 Task: Send an email with the signature Gage Hill with the subject 'Request for a survey' and the message 'I am writing to confirm the details of the conference call.' from softage.1@softage.net to softage.9@softage.net and softage.10@softage.net with CC to softage.2@softage.net
Action: Key pressed n
Screenshot: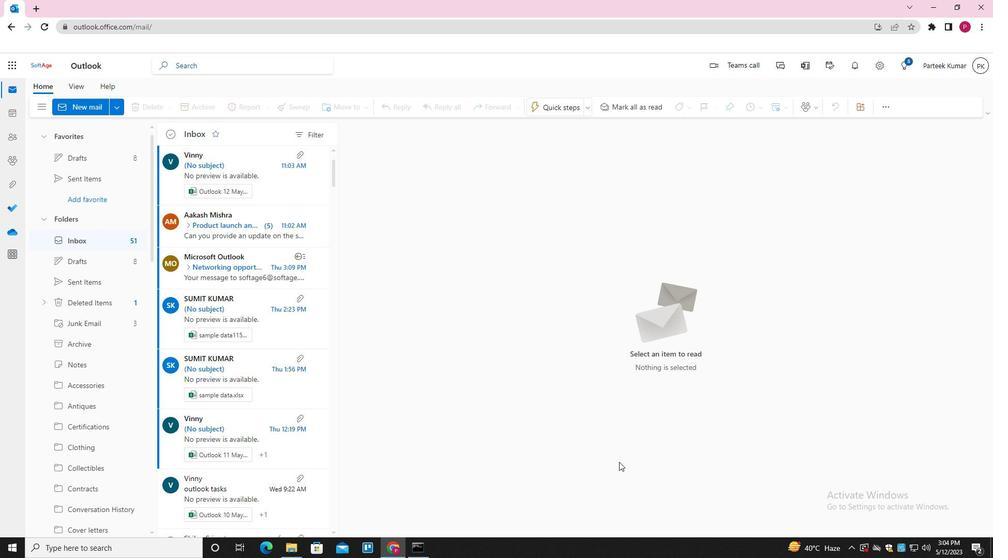 
Action: Mouse moved to (695, 107)
Screenshot: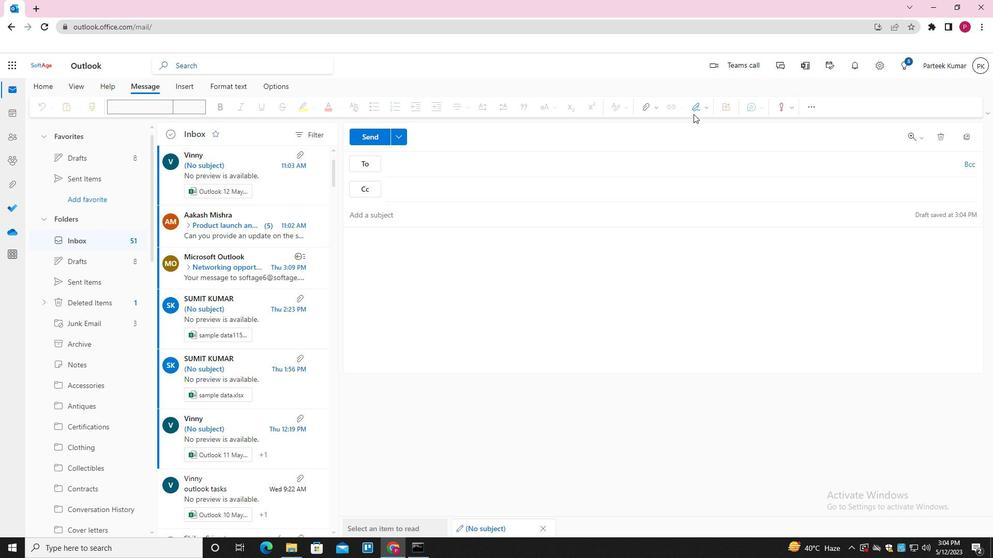 
Action: Mouse pressed left at (695, 107)
Screenshot: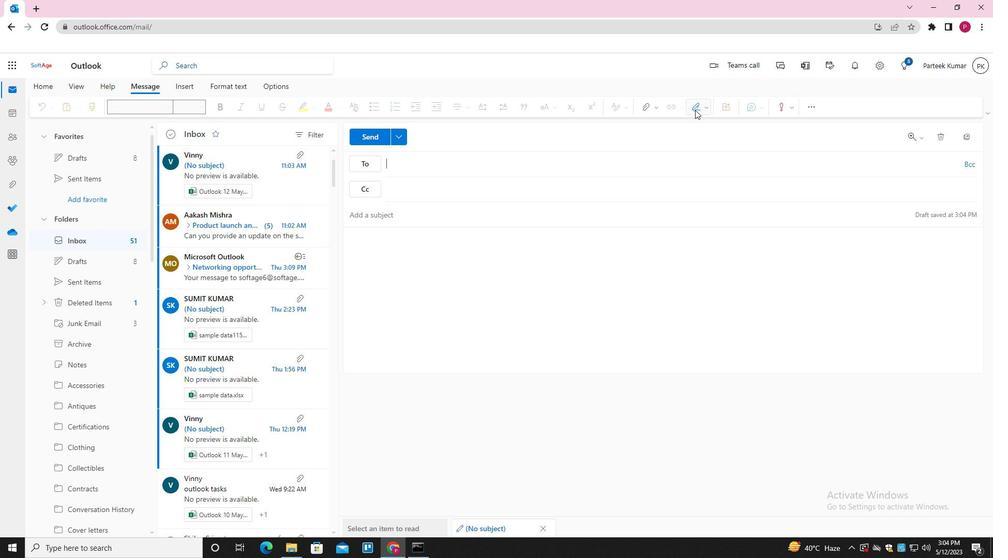
Action: Mouse moved to (686, 149)
Screenshot: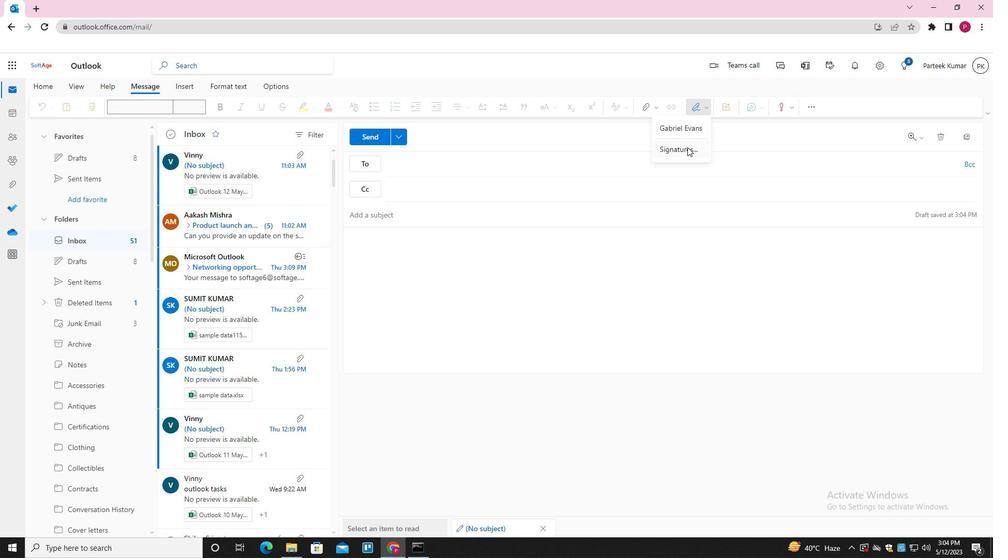 
Action: Mouse pressed left at (686, 149)
Screenshot: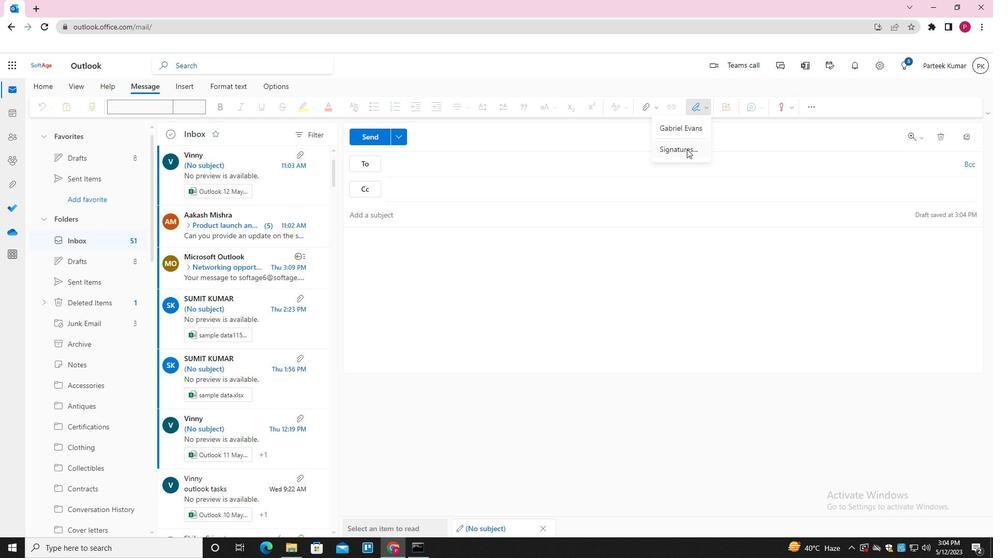 
Action: Mouse moved to (695, 189)
Screenshot: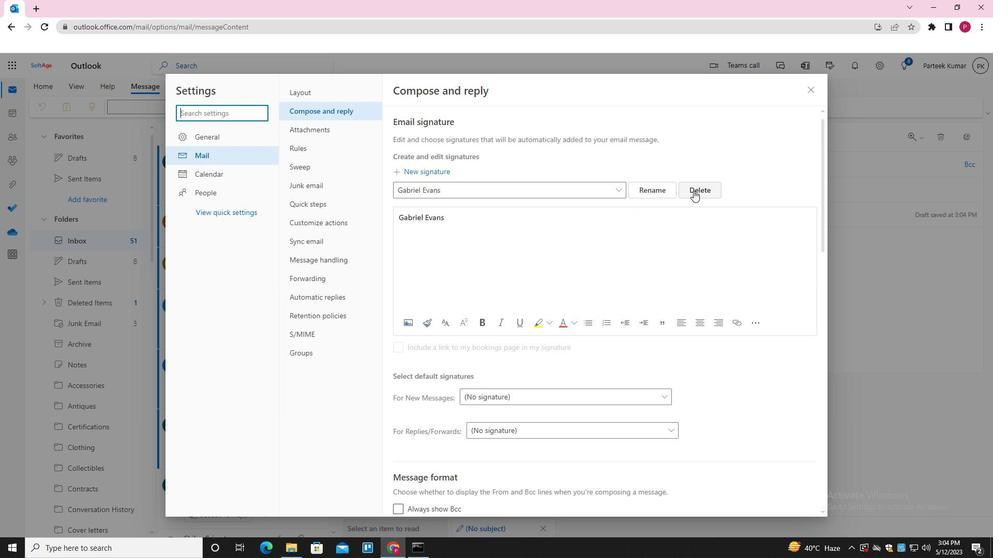 
Action: Mouse pressed left at (695, 189)
Screenshot: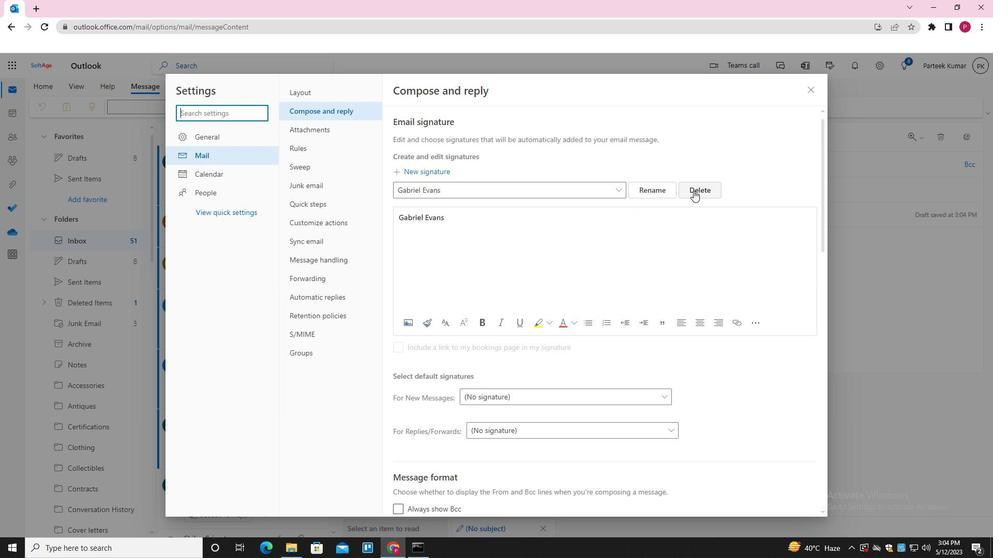 
Action: Mouse moved to (564, 192)
Screenshot: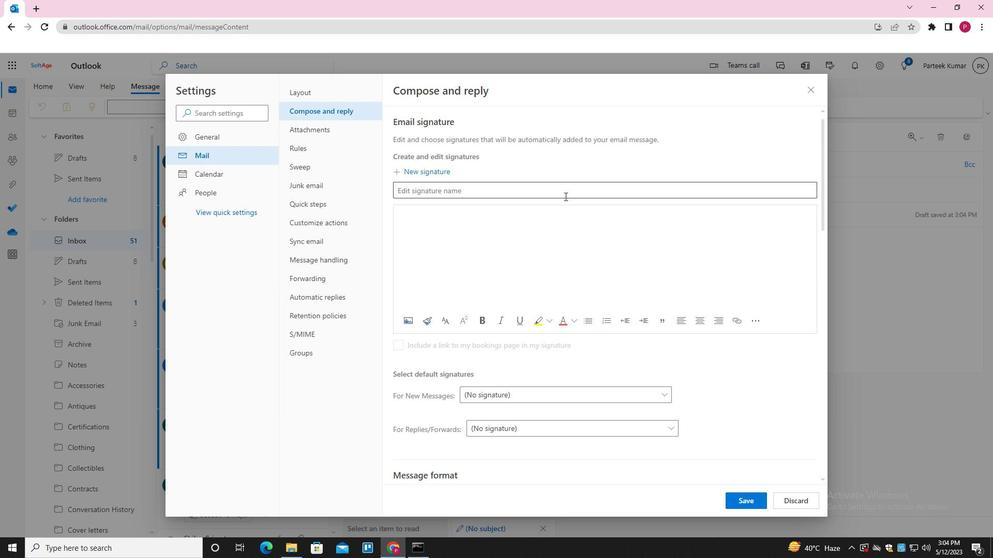 
Action: Mouse pressed left at (564, 192)
Screenshot: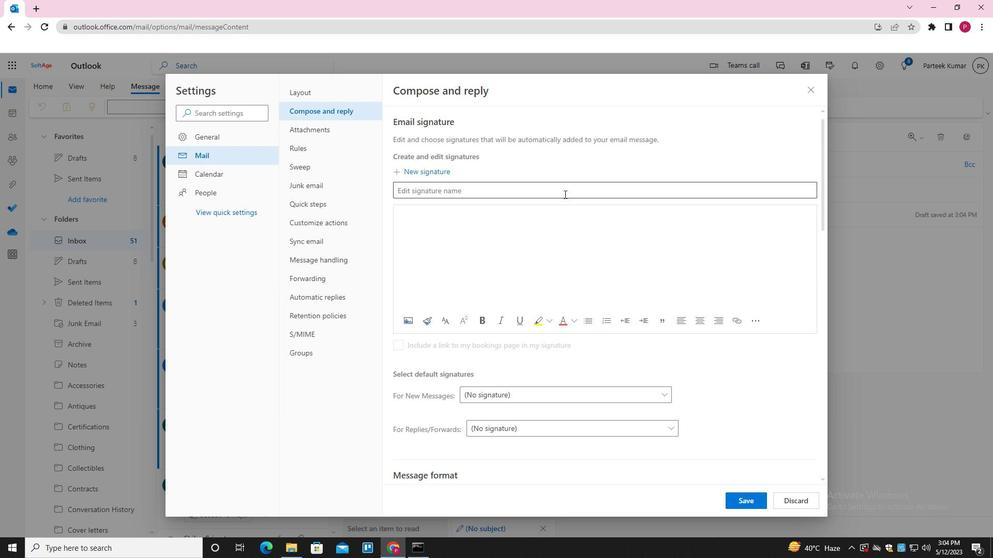 
Action: Key pressed <Key.shift>GAGE<Key.space><Key.shift_r>G<Key.backspace><Key.shift_r>J<Key.backspace>HILL<Key.tab><Key.shift>GAGE<Key.space><Key.shift_r><Key.shift_r><Key.shift_r><Key.shift_r><Key.shift_r><Key.shift_r><Key.shift_r><Key.shift_r>HILL
Screenshot: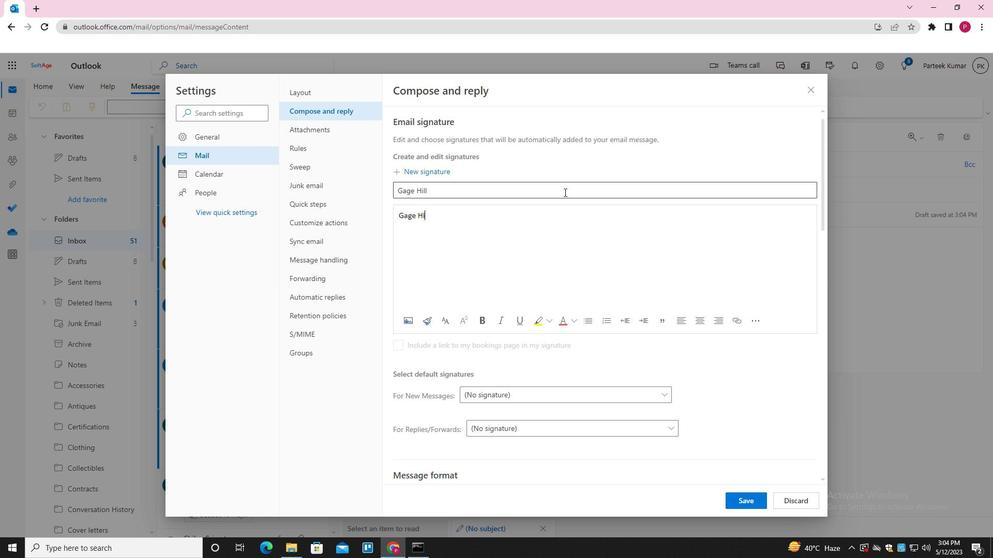 
Action: Mouse moved to (754, 495)
Screenshot: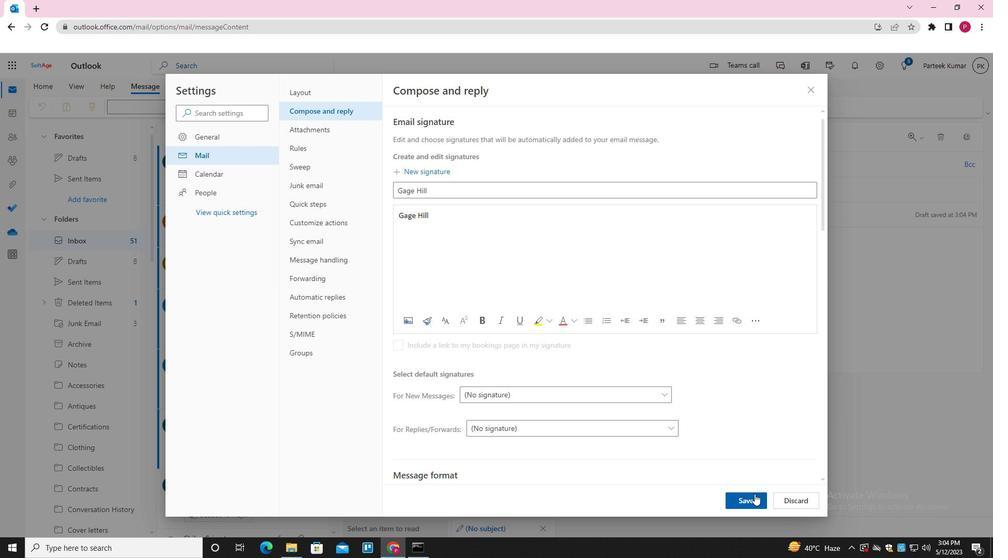 
Action: Mouse pressed left at (754, 495)
Screenshot: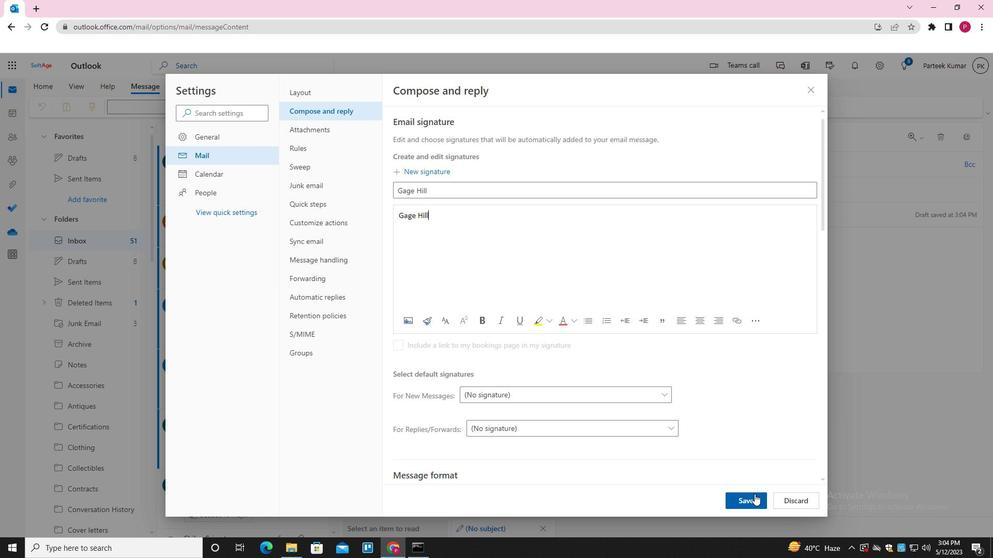 
Action: Mouse moved to (808, 92)
Screenshot: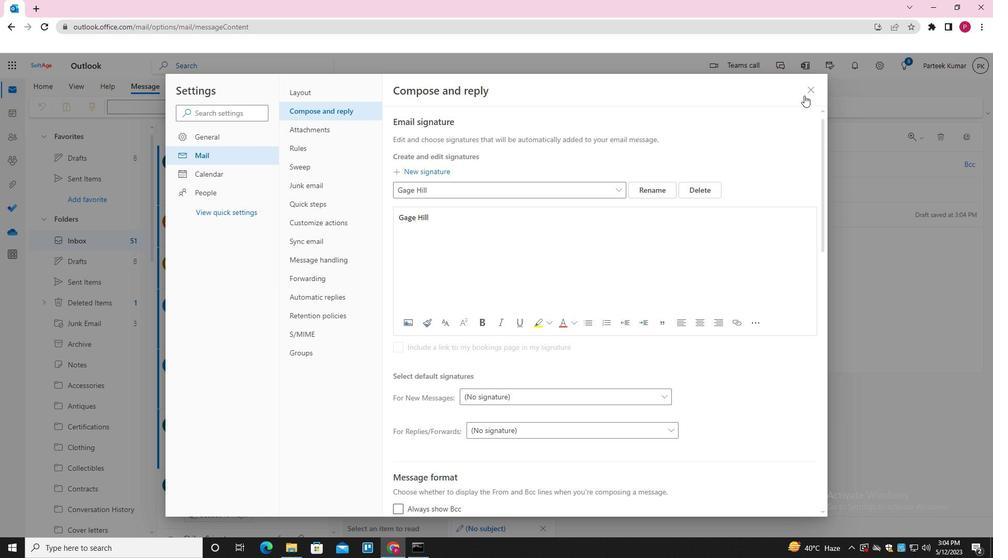
Action: Mouse pressed left at (808, 92)
Screenshot: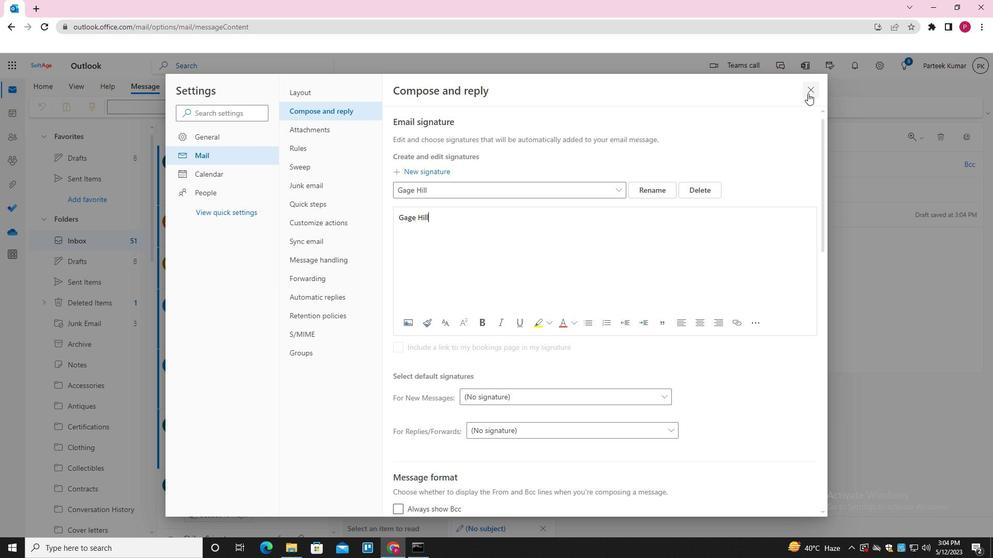 
Action: Mouse moved to (695, 107)
Screenshot: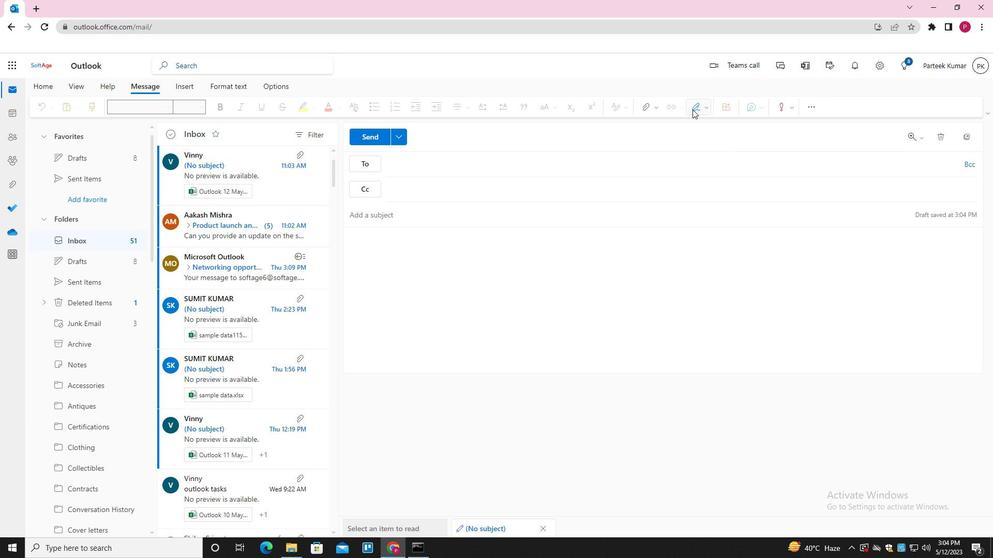 
Action: Mouse pressed left at (695, 107)
Screenshot: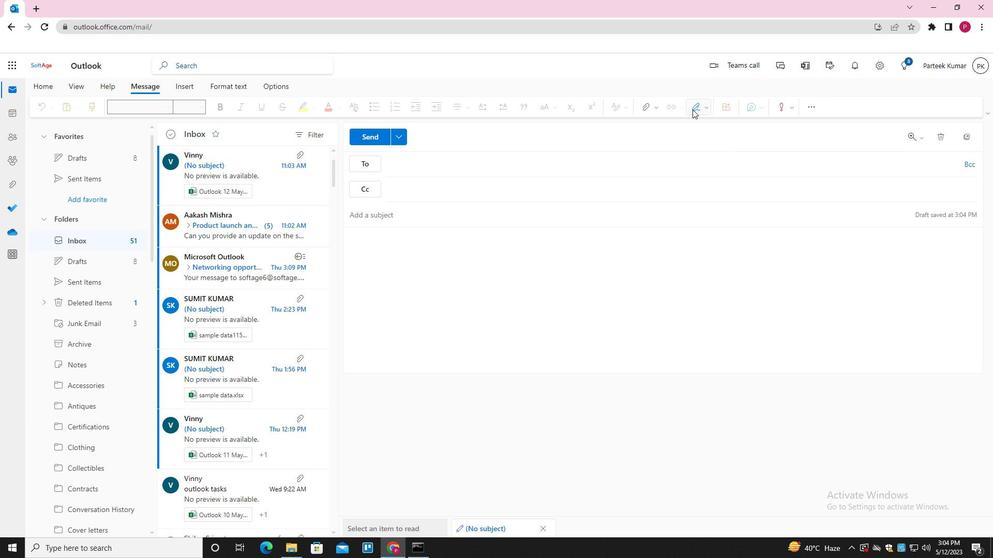 
Action: Mouse moved to (689, 128)
Screenshot: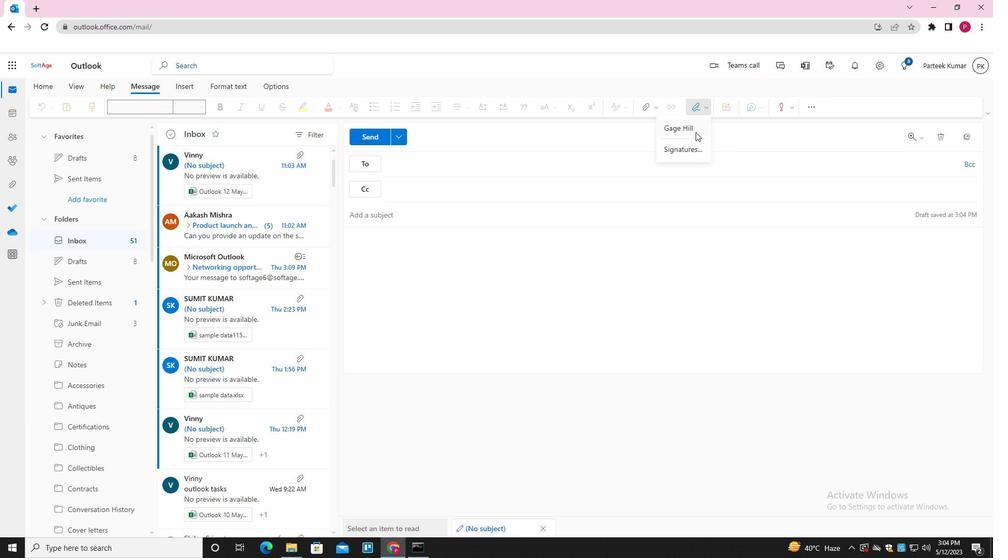 
Action: Mouse pressed left at (689, 128)
Screenshot: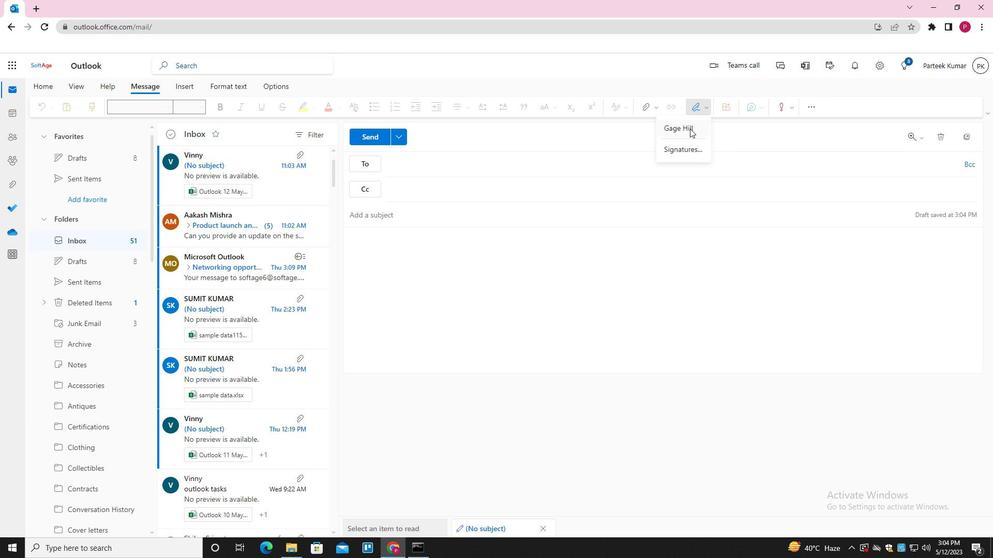 
Action: Mouse moved to (457, 216)
Screenshot: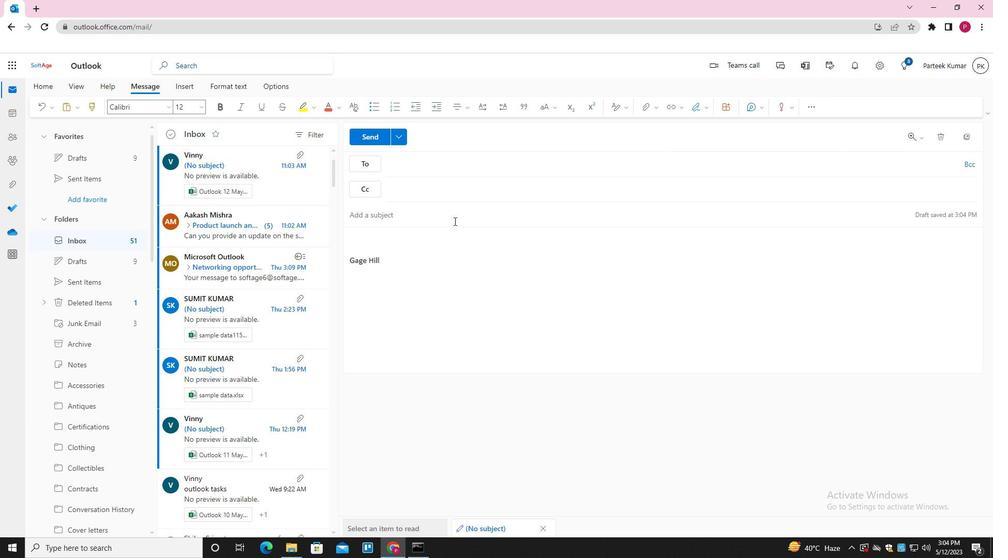 
Action: Mouse pressed left at (457, 216)
Screenshot: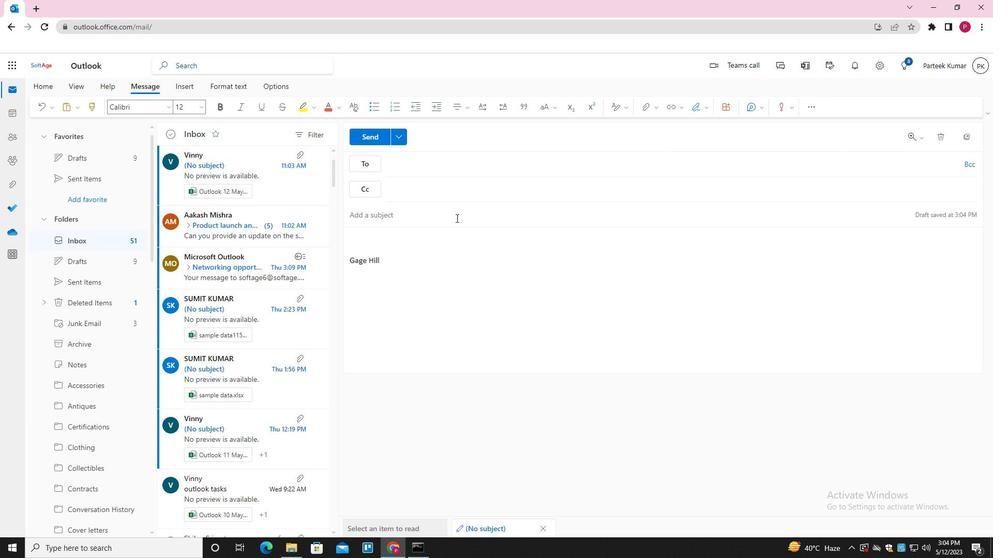 
Action: Mouse moved to (420, 210)
Screenshot: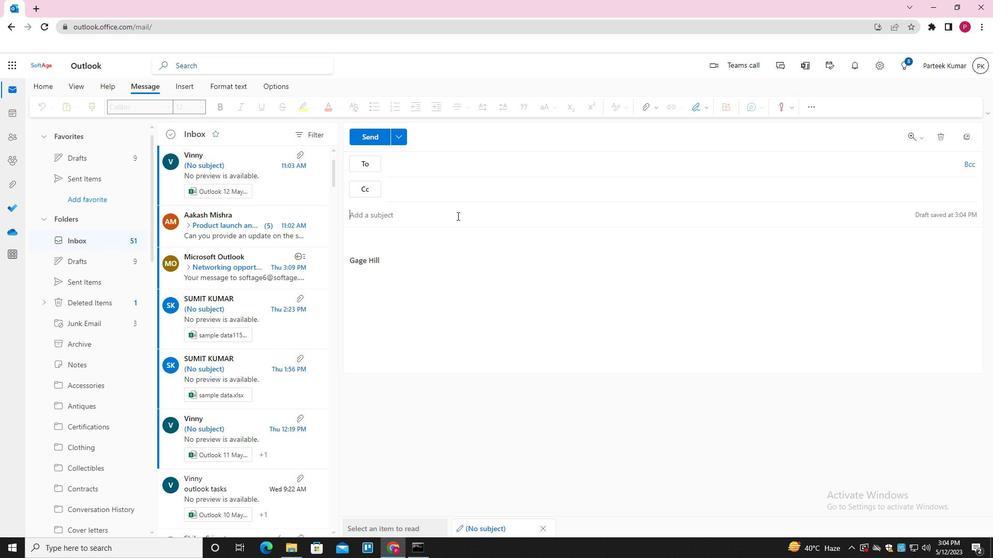 
Action: Key pressed <Key.shift>REQUEST<Key.space>FOR<Key.space>SURVEY<Key.space>
Screenshot: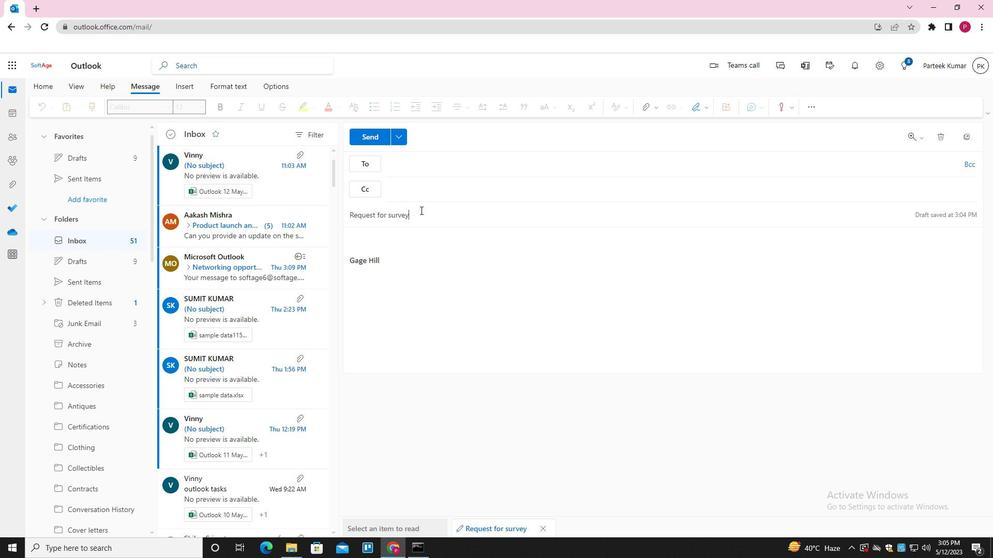 
Action: Mouse moved to (406, 215)
Screenshot: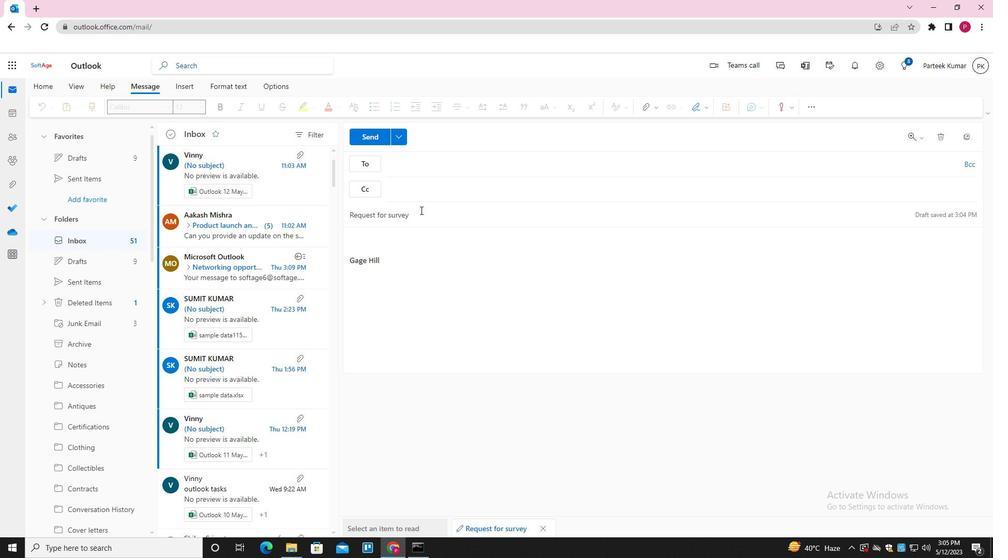 
Action: Key pressed <Key.tab><Key.shift_r>I<Key.space>AM<Key.space>WRITING<Key.space>TO<Key.space>CONFIRM<Key.space>THE<Key.space>DETAILD<Key.backspace>S<Key.space>OF<Key.space>THE<Key.space>CONFERENCE<Key.space>CALL<Key.space>
Screenshot: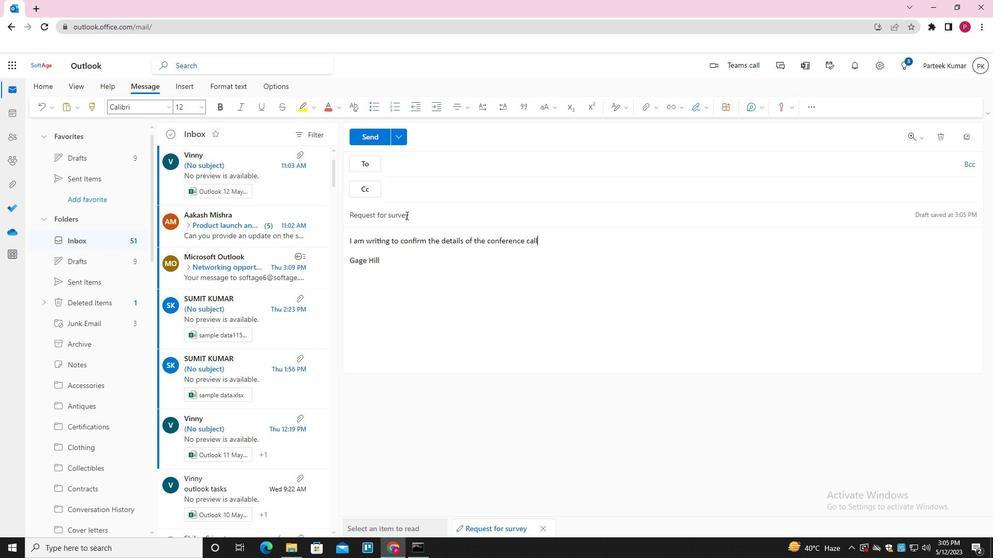 
Action: Mouse moved to (446, 163)
Screenshot: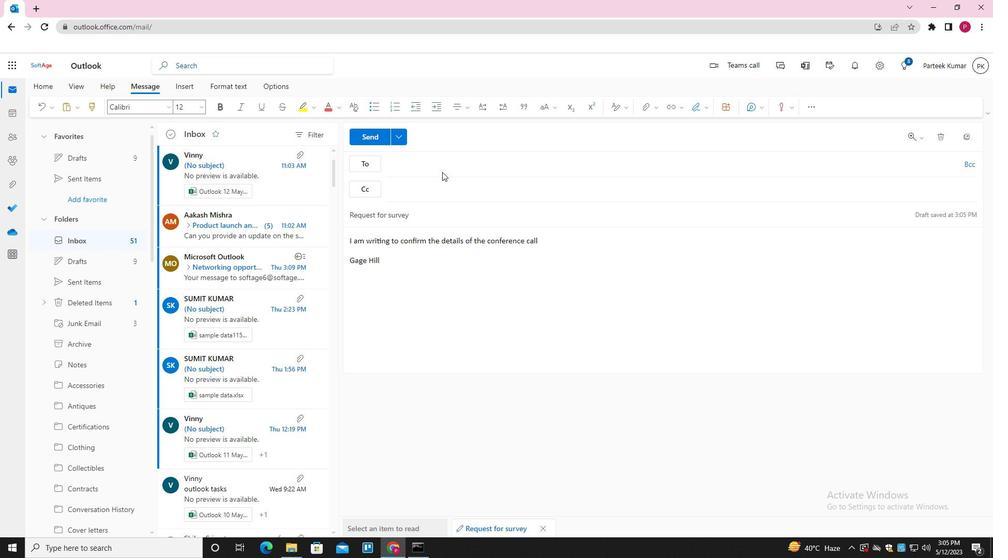 
Action: Mouse pressed left at (446, 163)
Screenshot: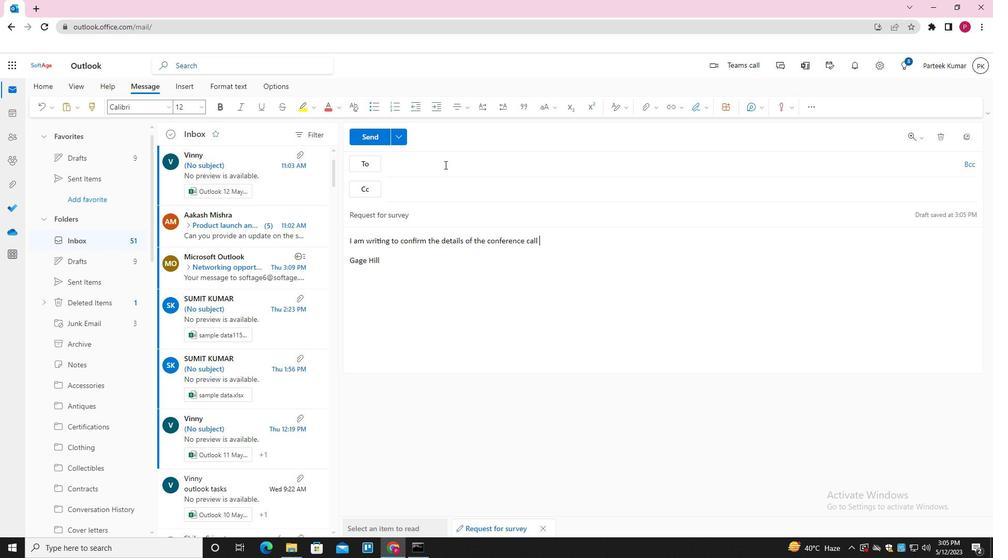 
Action: Key pressed <Key.shift>SOFTAGE.9<Key.shift>@SOFTAGE.NET<Key.enter>SOFTAGE.10<Key.shift>@SOFTAGE.NET<Key.enter><Key.tab>SOFTAGE.2<Key.shift>@SOFTAGE.NET<Key.enter>
Screenshot: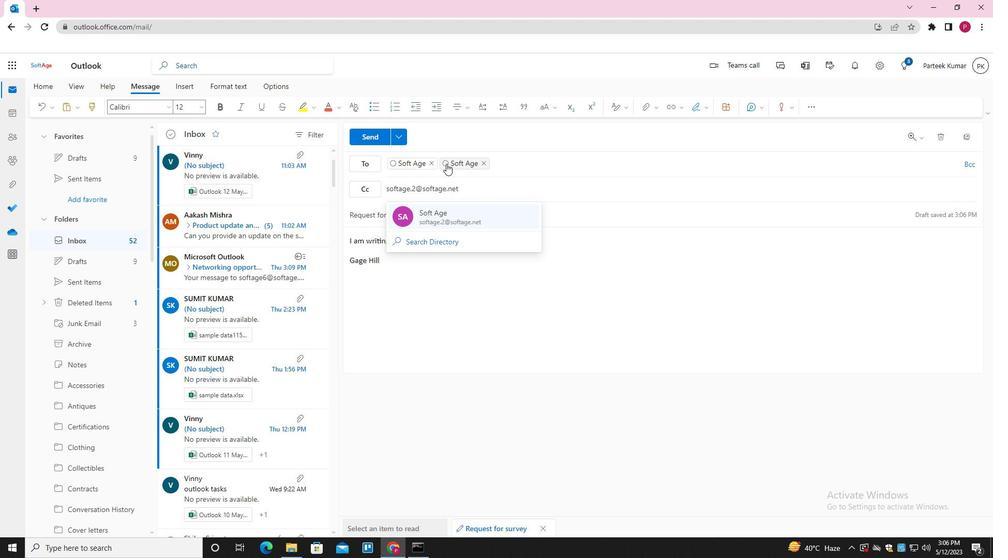 
Action: Mouse moved to (367, 136)
Screenshot: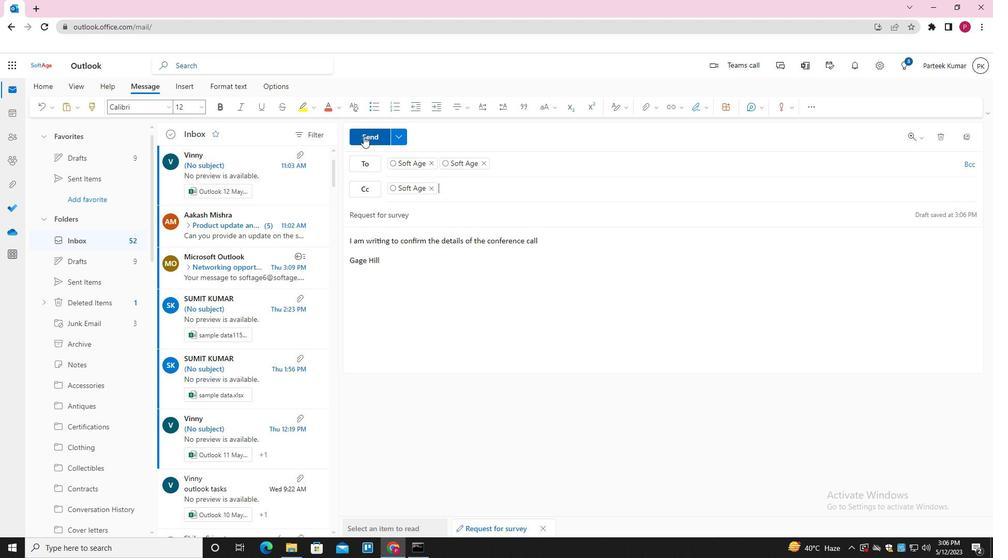 
Action: Mouse pressed left at (367, 136)
Screenshot: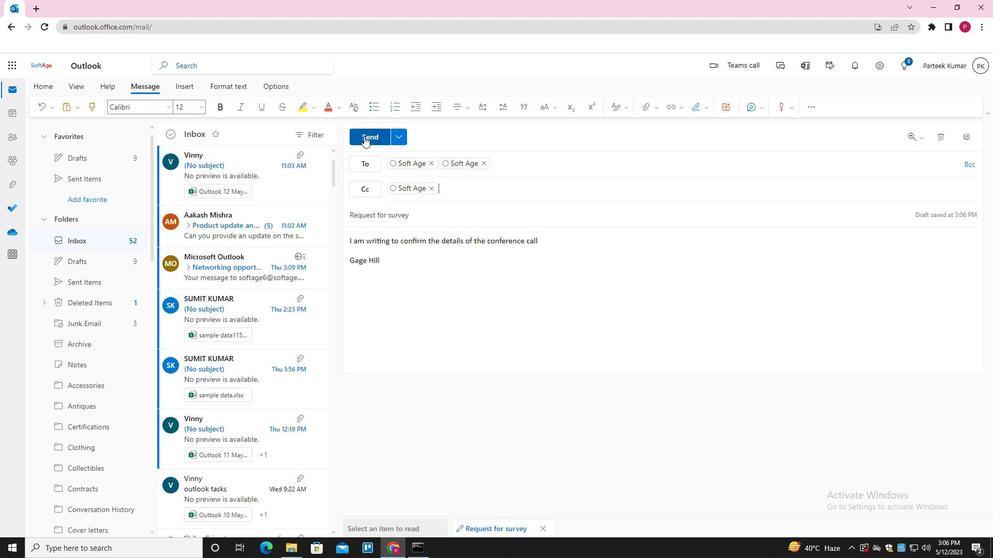 
Action: Mouse moved to (482, 212)
Screenshot: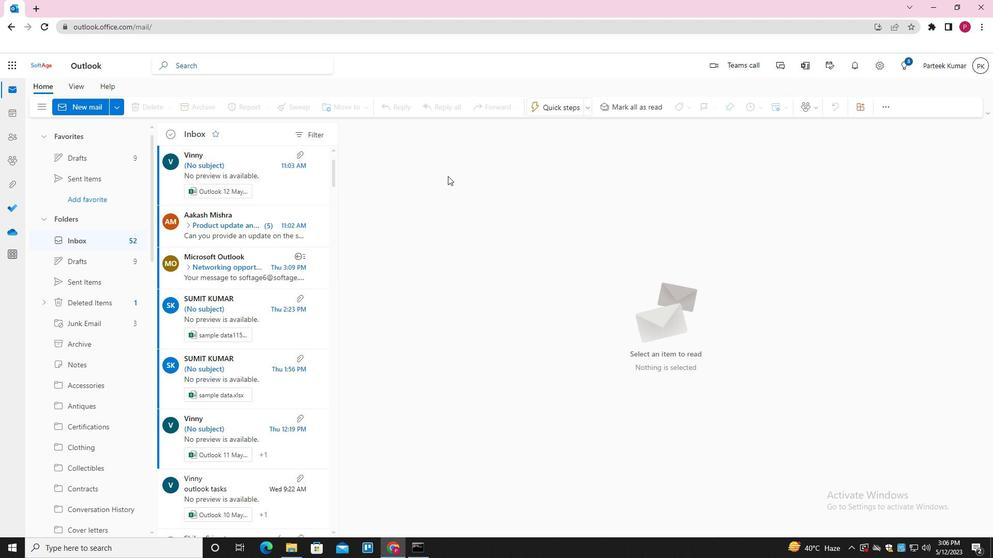 
